 Task: Sort the products in the category "Bubble Bath" by unit price (high first).
Action: Mouse moved to (745, 290)
Screenshot: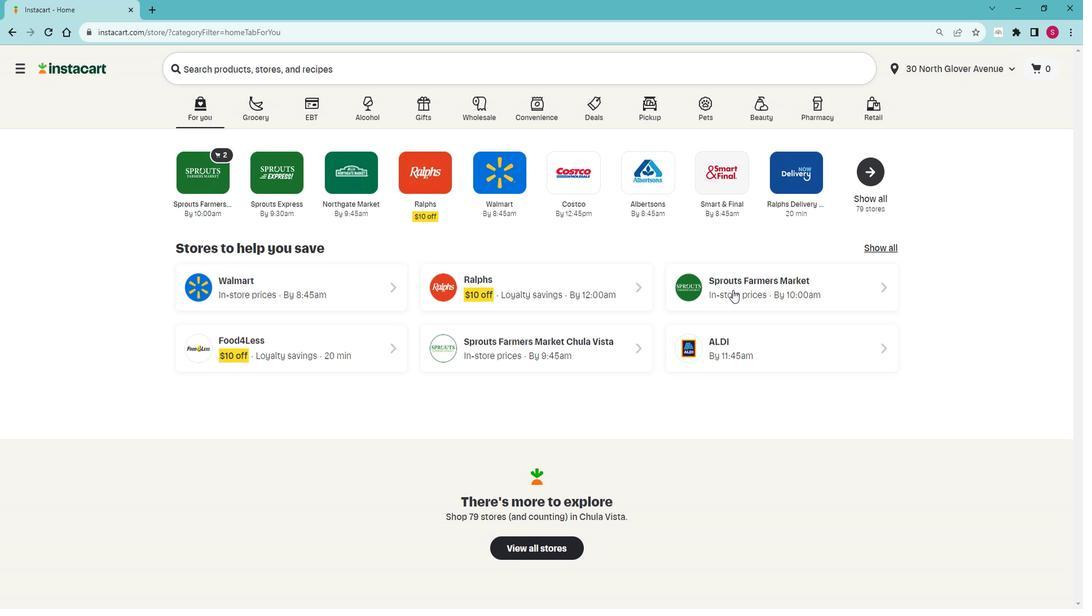 
Action: Mouse pressed left at (745, 290)
Screenshot: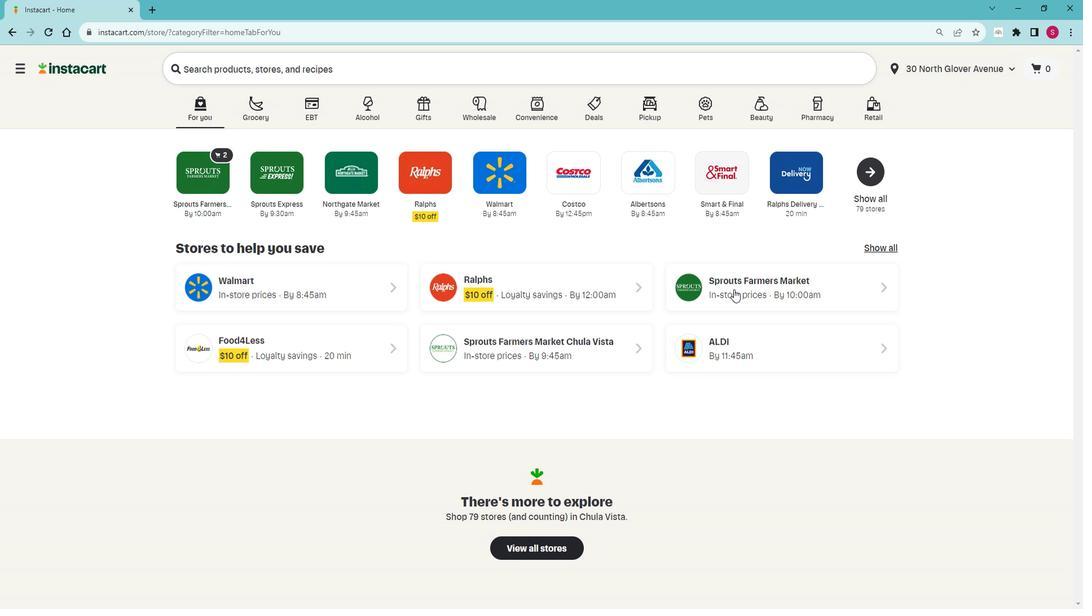
Action: Mouse moved to (80, 385)
Screenshot: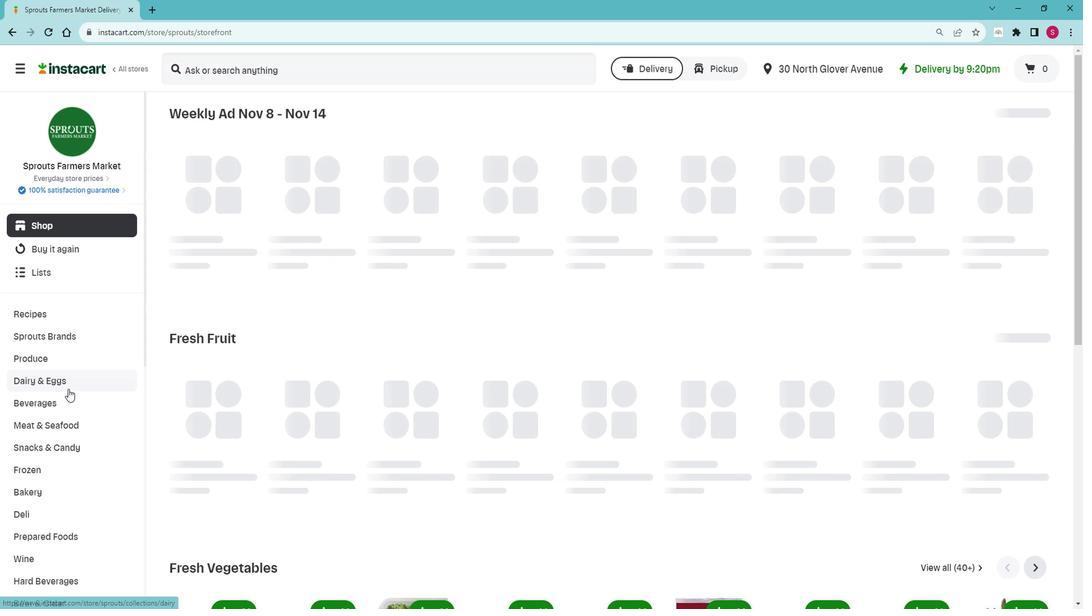 
Action: Mouse scrolled (80, 385) with delta (0, 0)
Screenshot: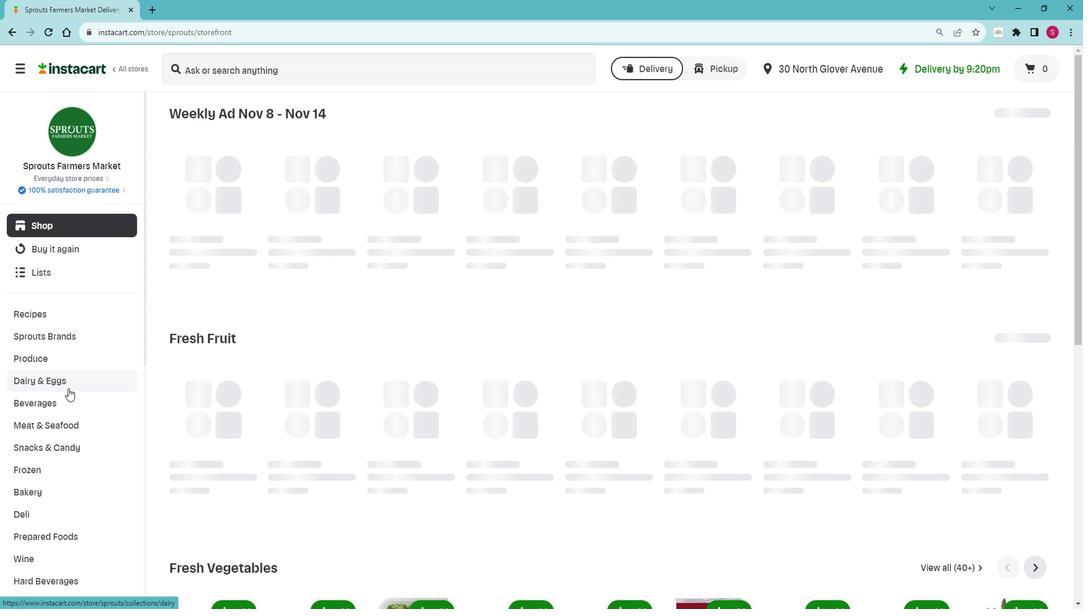 
Action: Mouse scrolled (80, 385) with delta (0, 0)
Screenshot: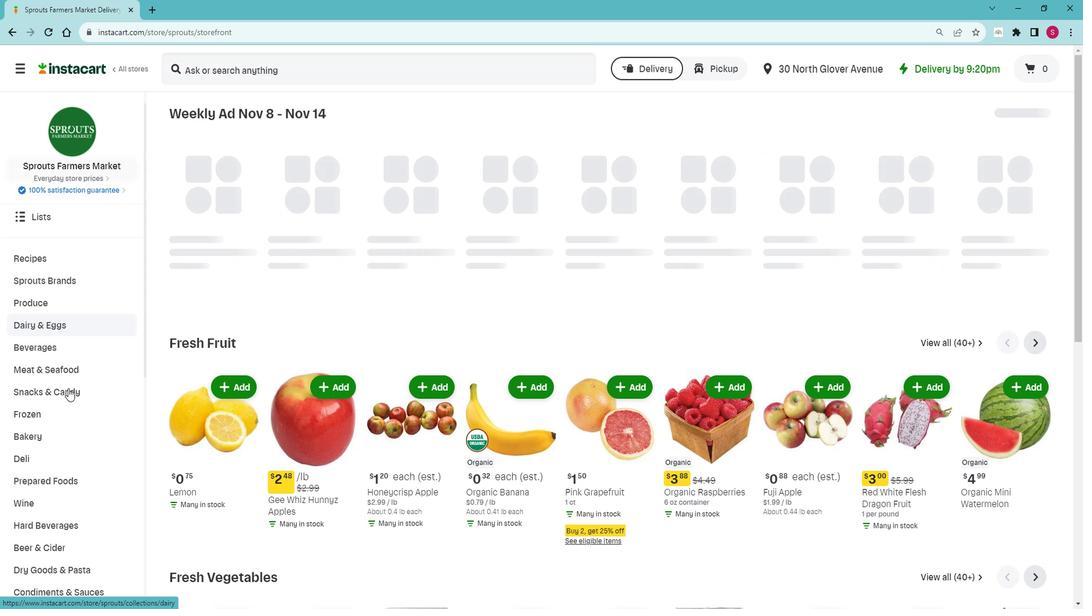 
Action: Mouse scrolled (80, 385) with delta (0, 0)
Screenshot: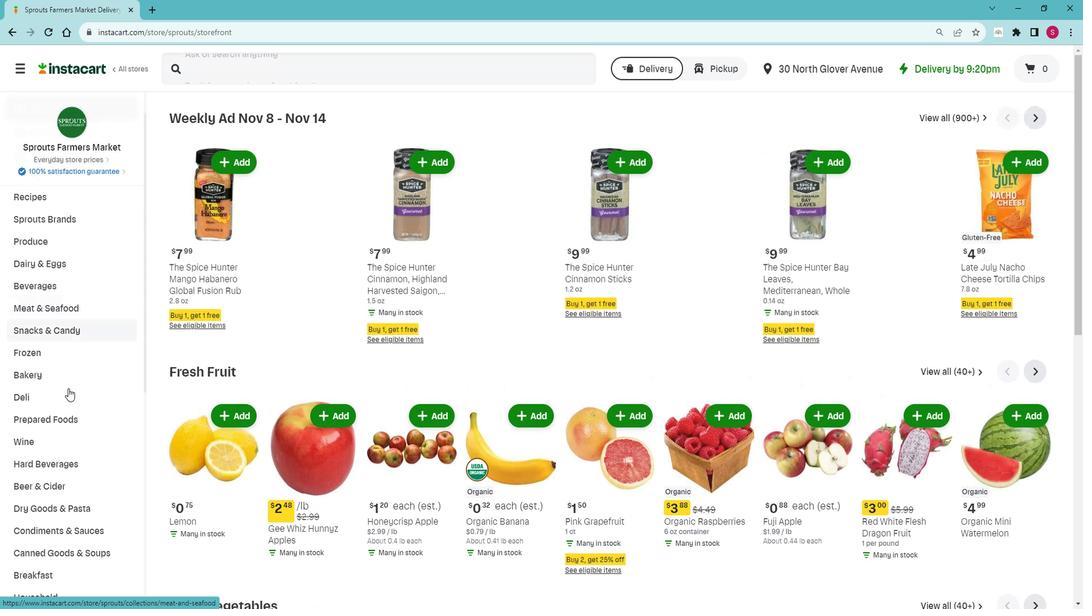 
Action: Mouse scrolled (80, 385) with delta (0, 0)
Screenshot: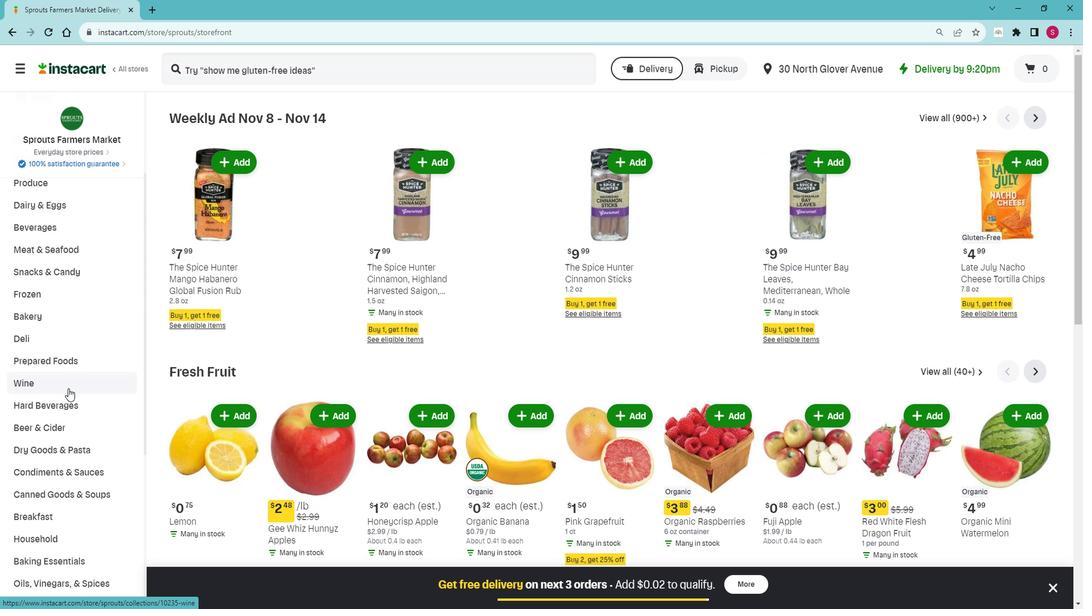 
Action: Mouse moved to (80, 385)
Screenshot: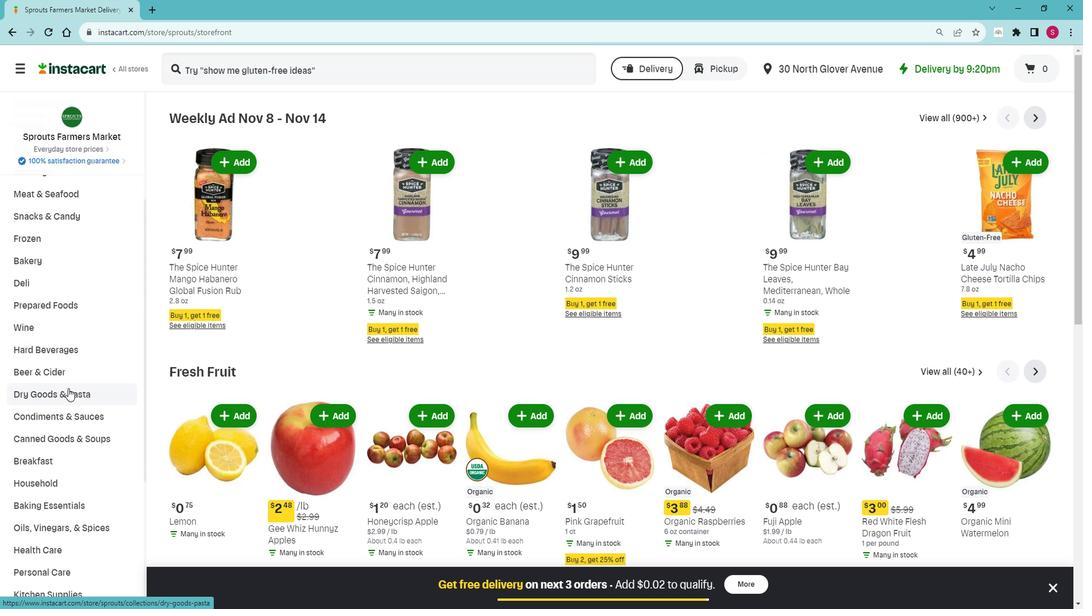 
Action: Mouse scrolled (80, 385) with delta (0, 0)
Screenshot: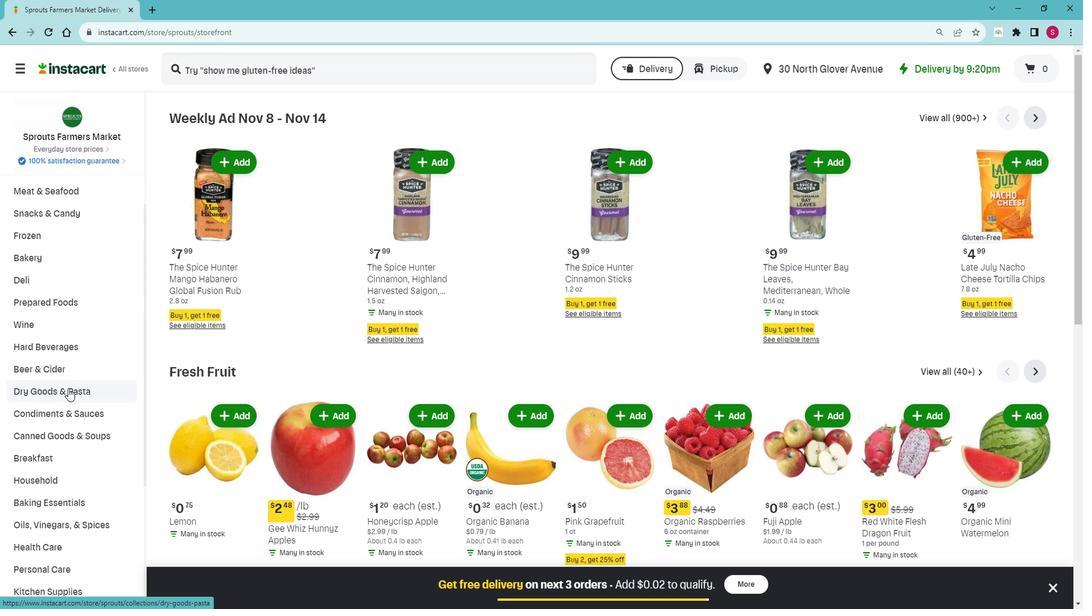 
Action: Mouse moved to (80, 387)
Screenshot: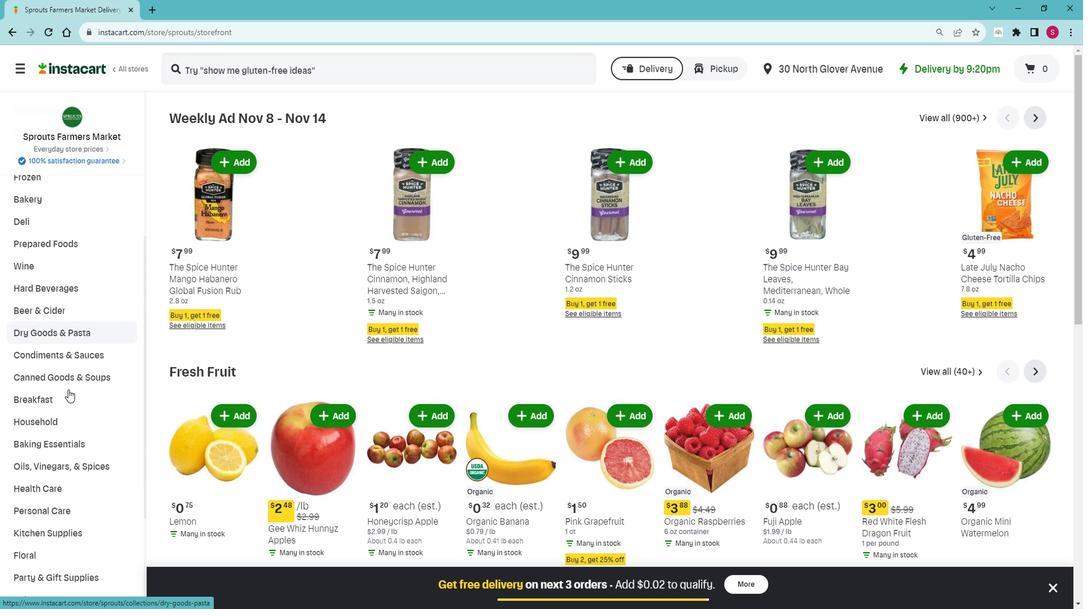 
Action: Mouse scrolled (80, 387) with delta (0, 0)
Screenshot: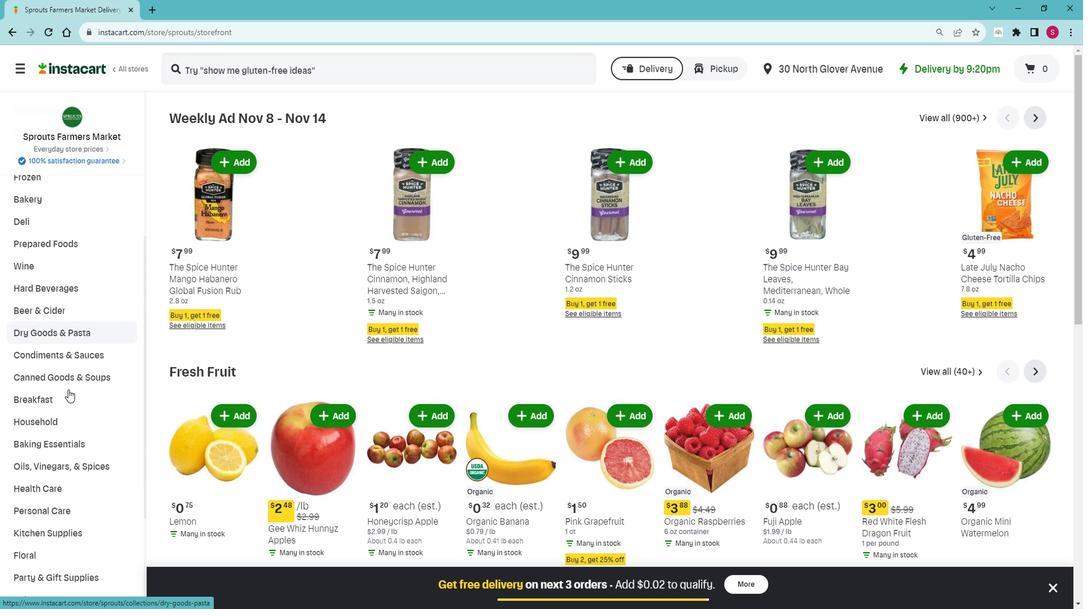 
Action: Mouse moved to (89, 443)
Screenshot: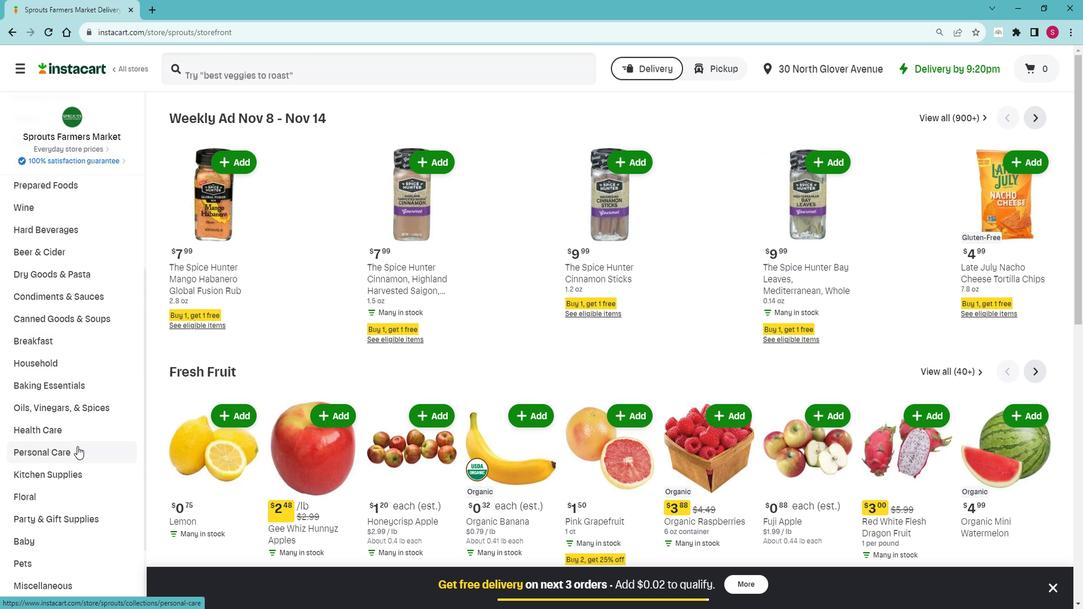 
Action: Mouse pressed left at (89, 443)
Screenshot: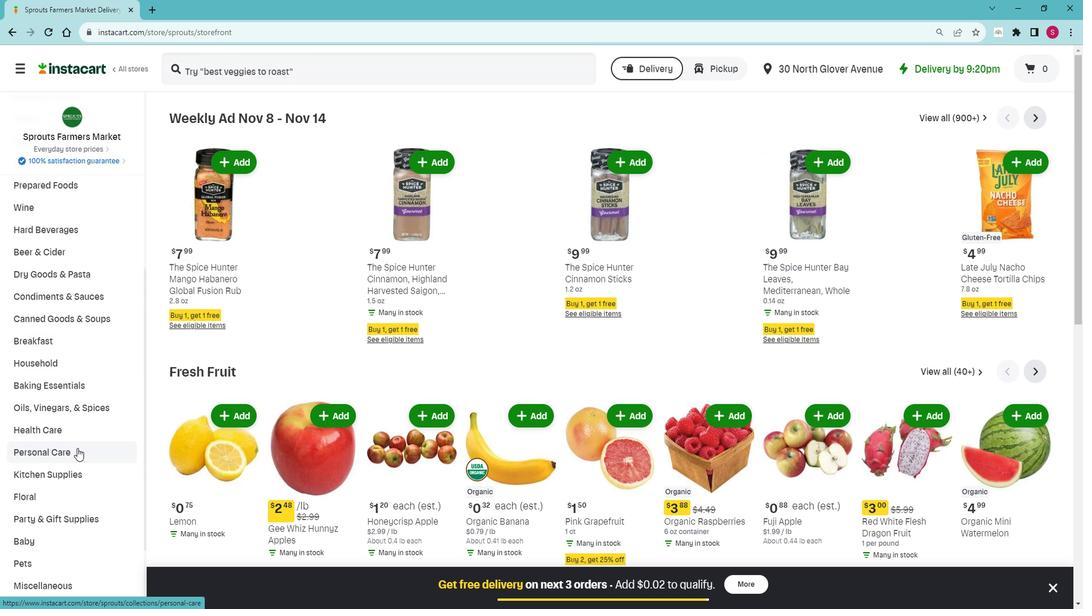 
Action: Mouse moved to (95, 469)
Screenshot: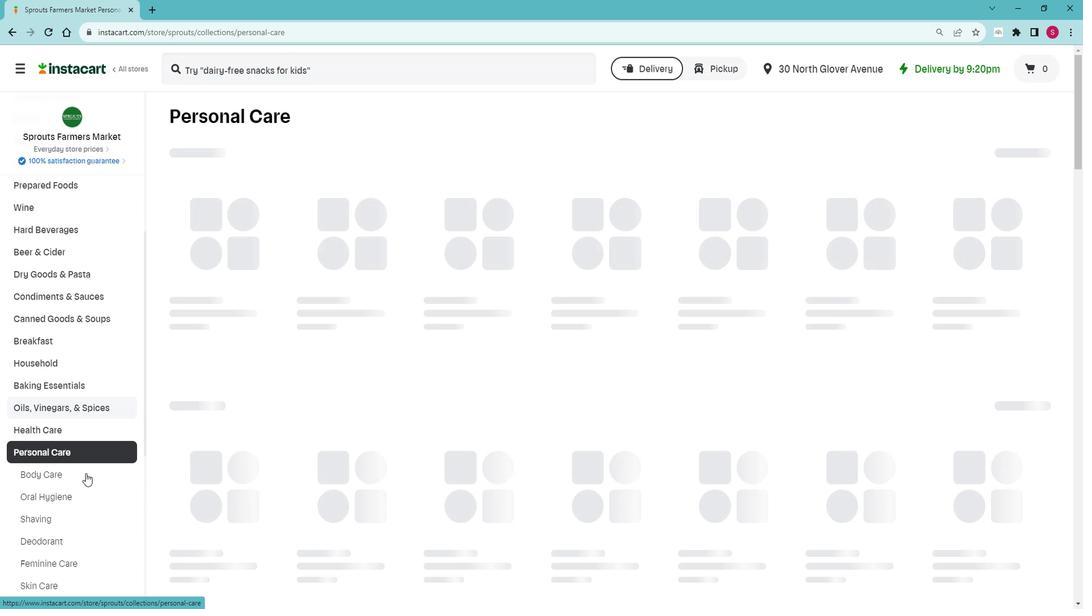 
Action: Mouse pressed left at (95, 469)
Screenshot: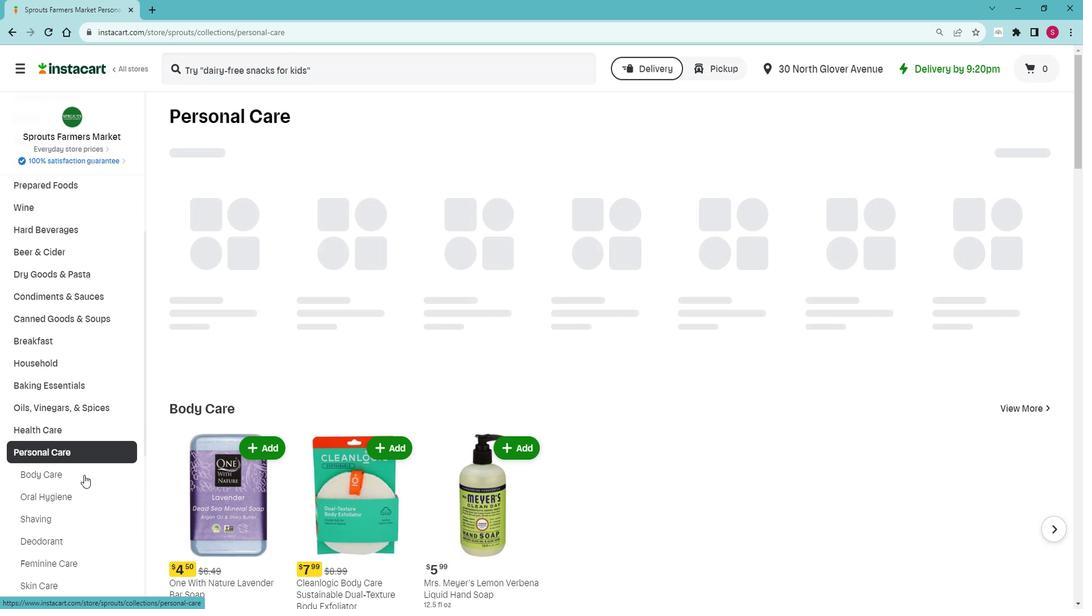 
Action: Mouse moved to (458, 171)
Screenshot: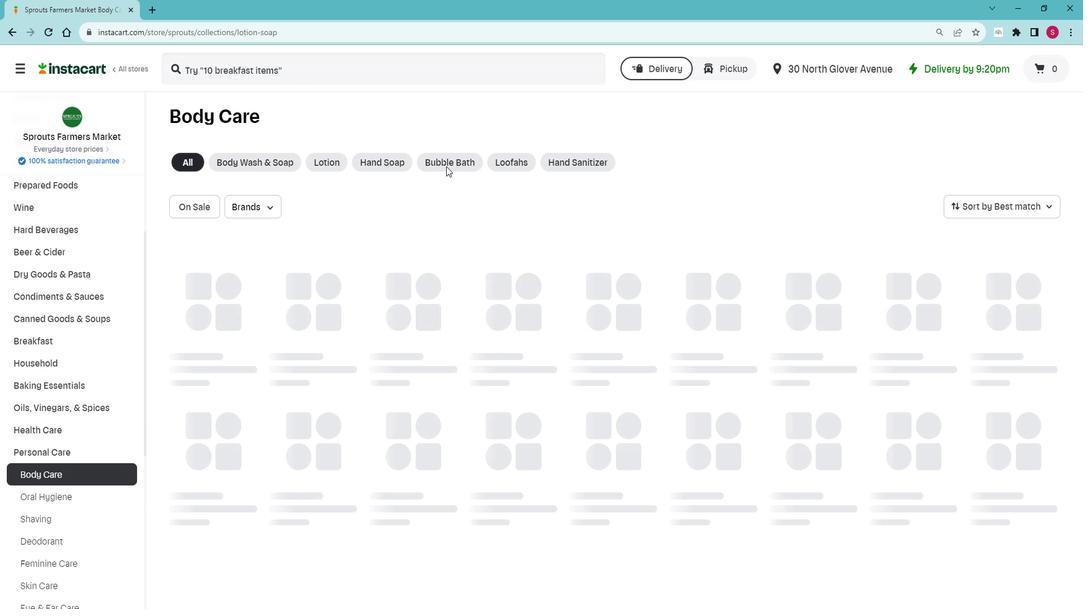 
Action: Mouse pressed left at (458, 171)
Screenshot: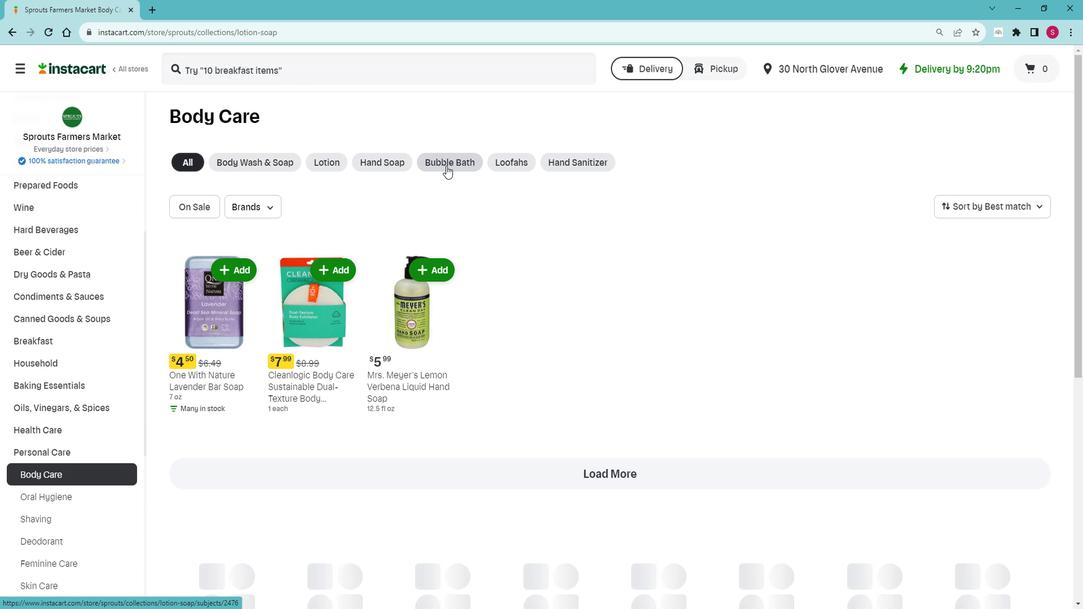 
Action: Mouse moved to (1050, 207)
Screenshot: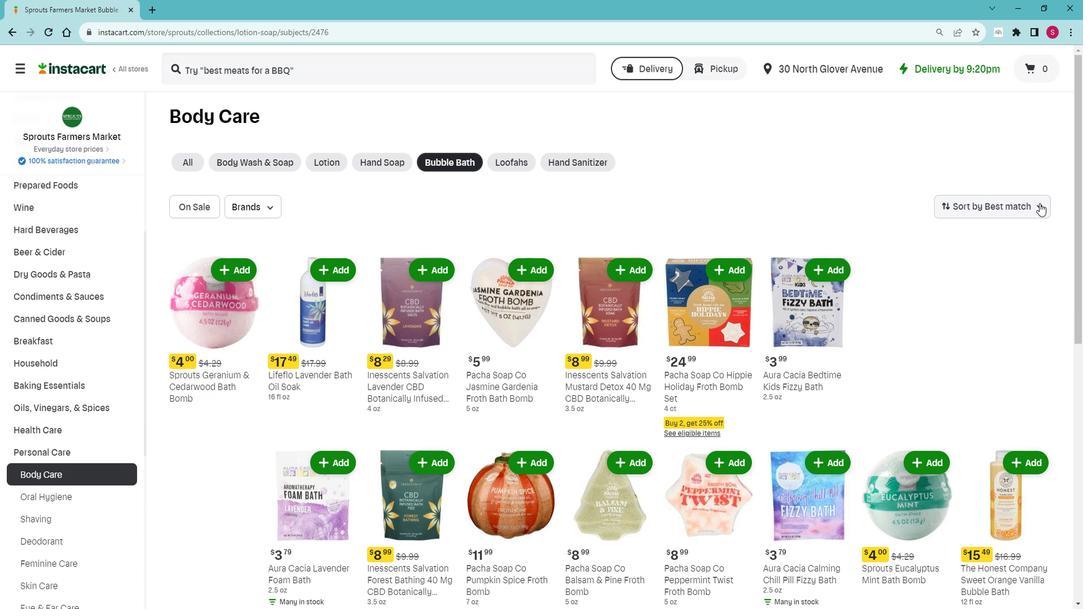 
Action: Mouse pressed left at (1050, 207)
Screenshot: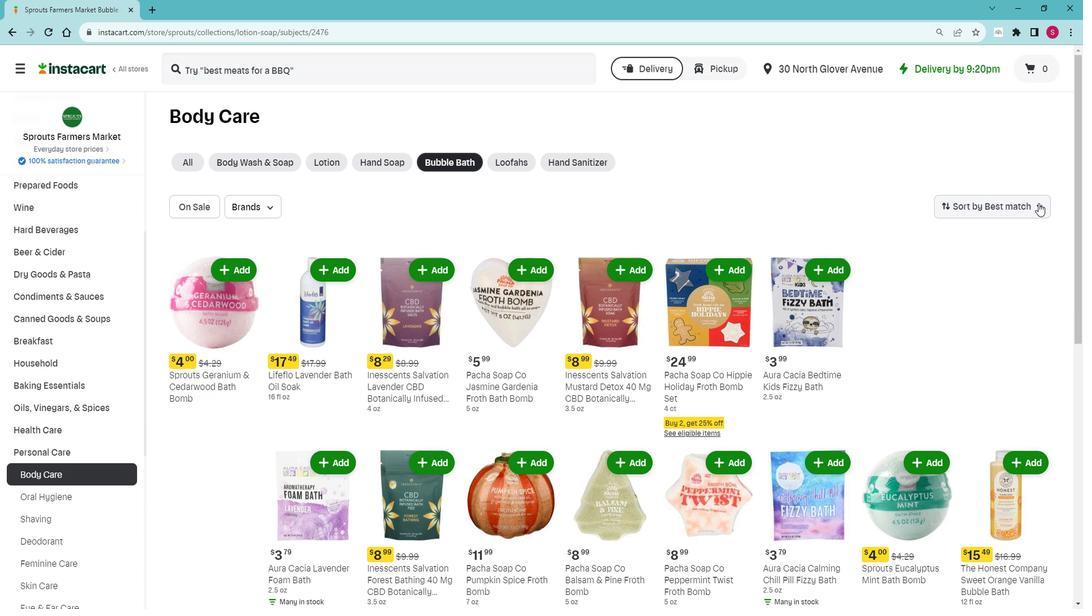 
Action: Mouse moved to (1016, 344)
Screenshot: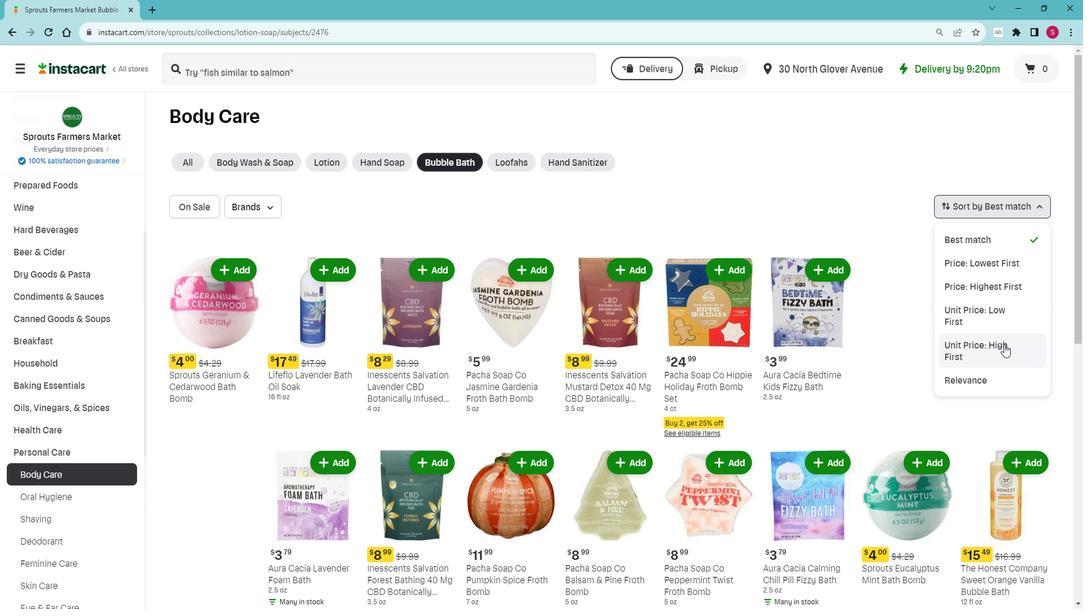 
Action: Mouse pressed left at (1016, 344)
Screenshot: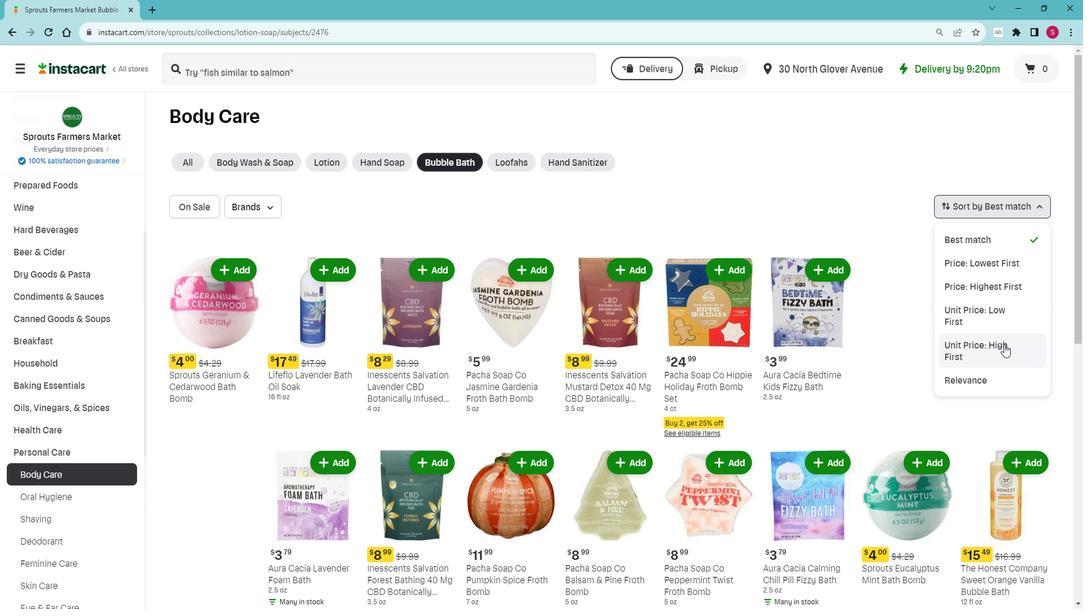 
Action: Mouse moved to (847, 251)
Screenshot: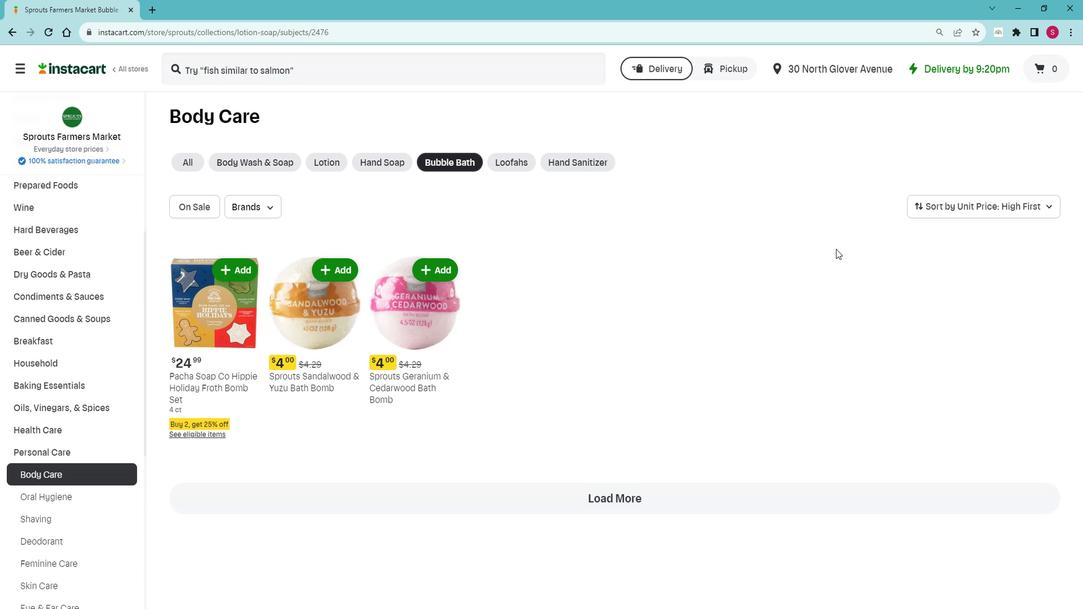 
